 Task: Create Workspace IT Consulting Services Workspace description Manage and track sales performance and targets. Workspace type Education
Action: Mouse moved to (345, 50)
Screenshot: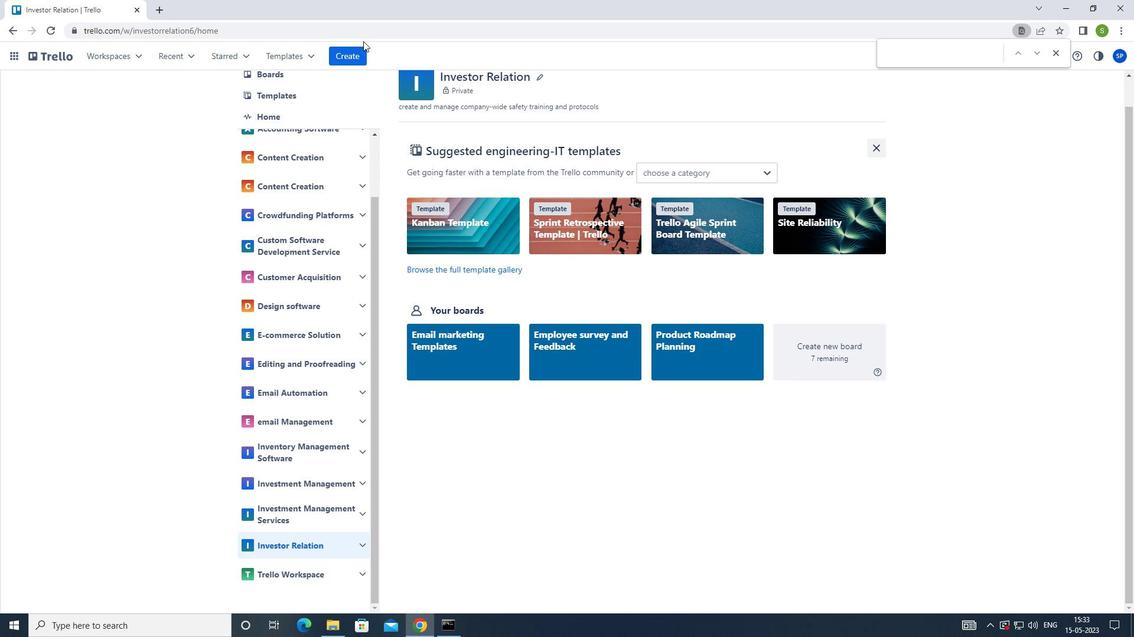 
Action: Mouse pressed left at (345, 50)
Screenshot: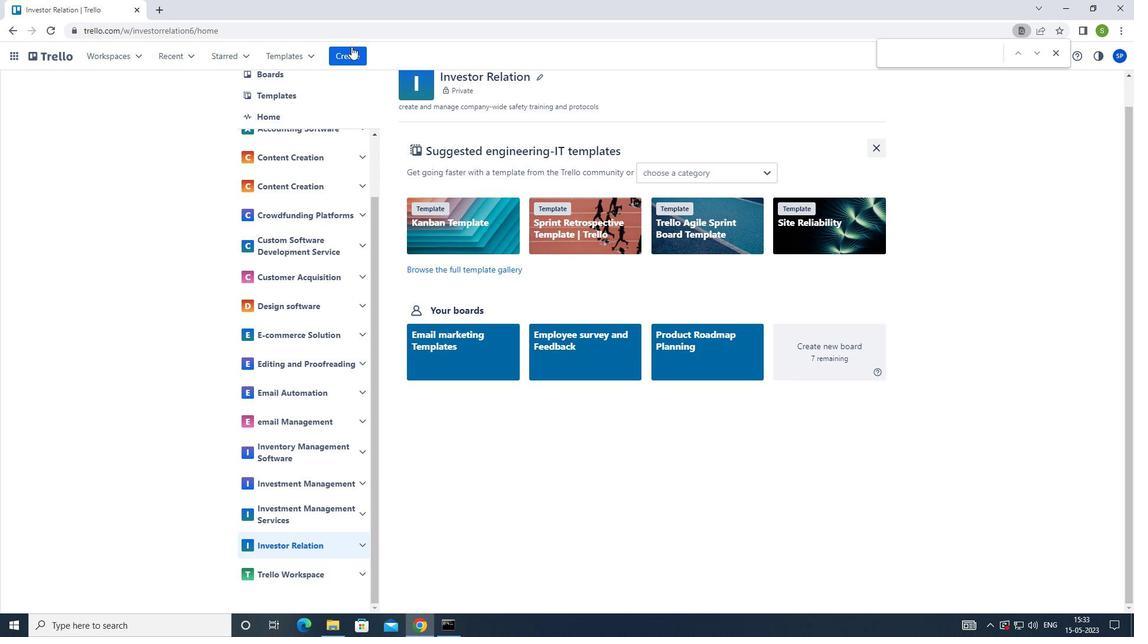 
Action: Mouse moved to (363, 184)
Screenshot: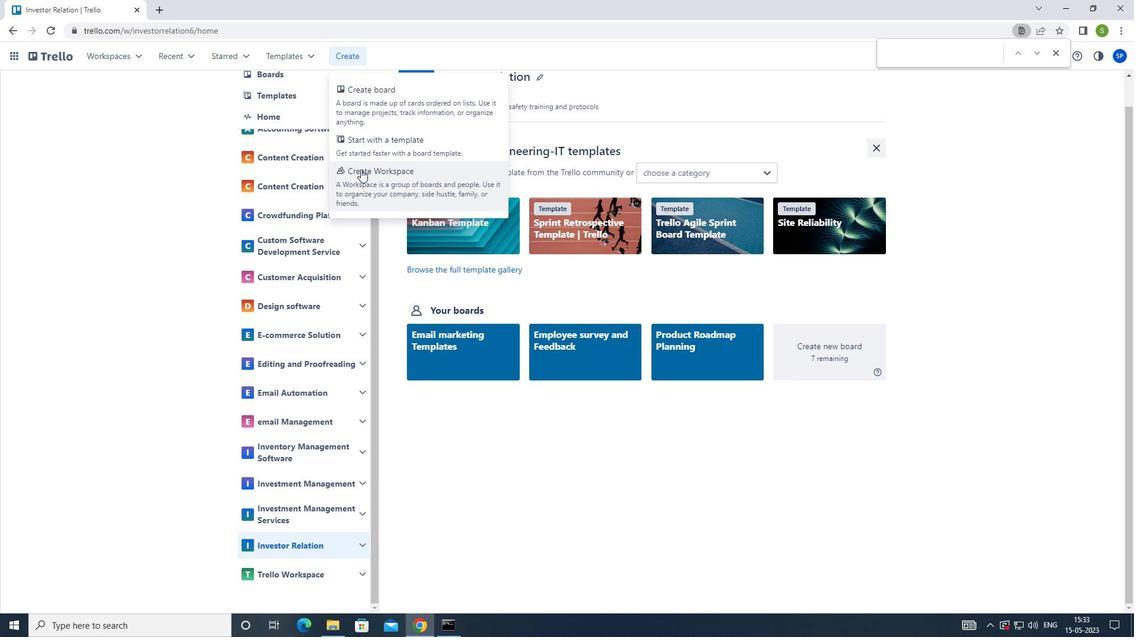 
Action: Mouse pressed left at (363, 184)
Screenshot: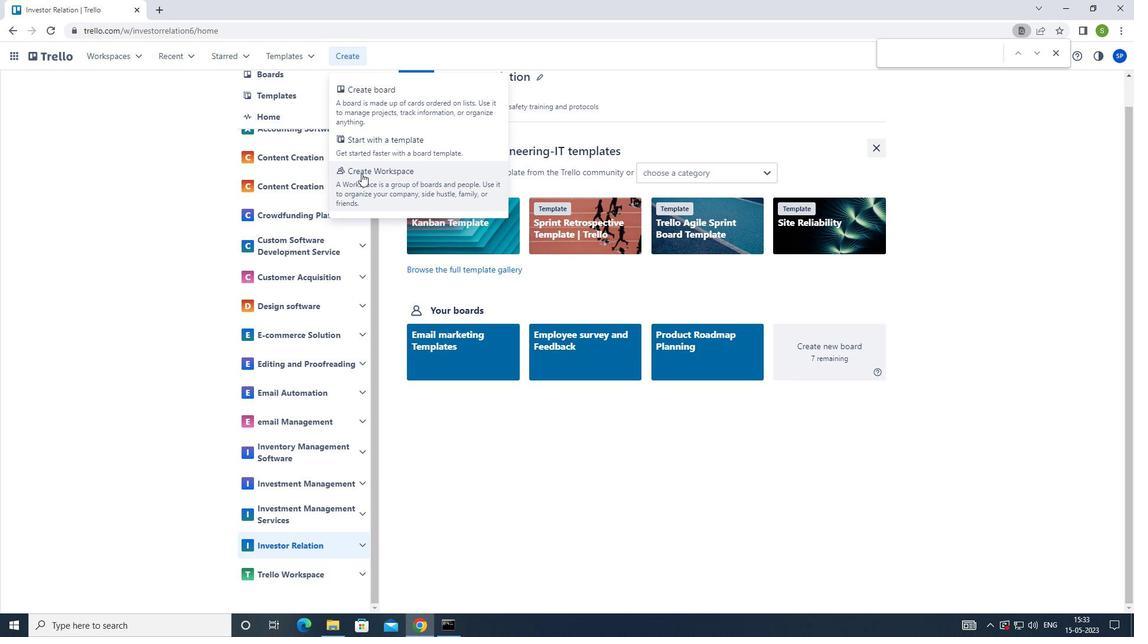 
Action: Mouse moved to (396, 165)
Screenshot: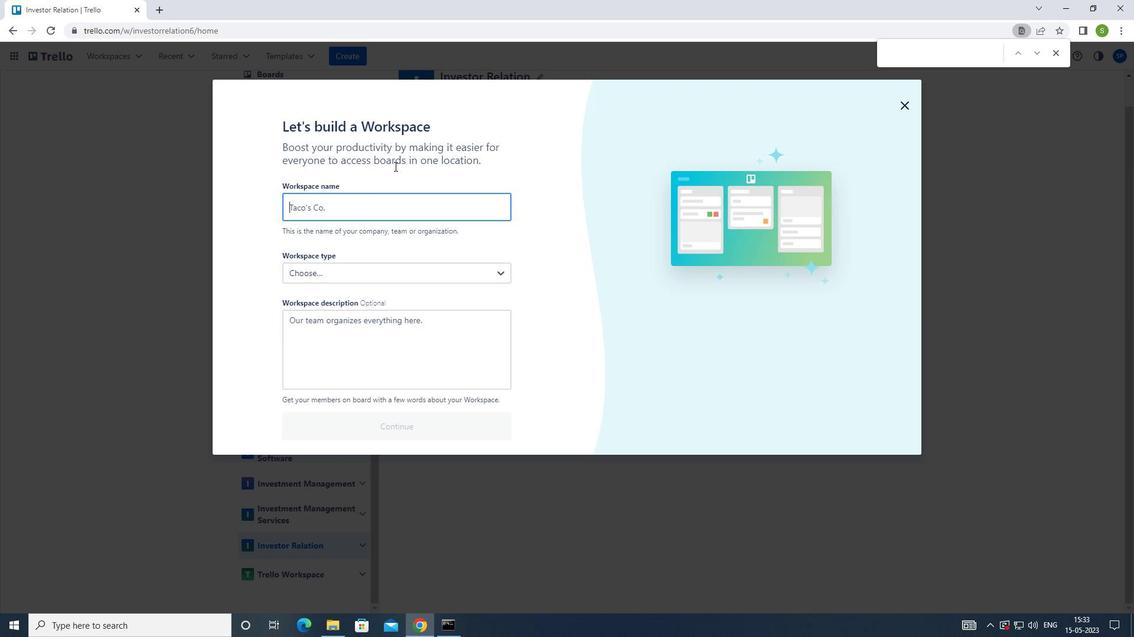 
Action: Key pressed <Key.shift_r>IT<Key.space><Key.shift>CONSULTING<Key.space><Key.shift>SERVICES
Screenshot: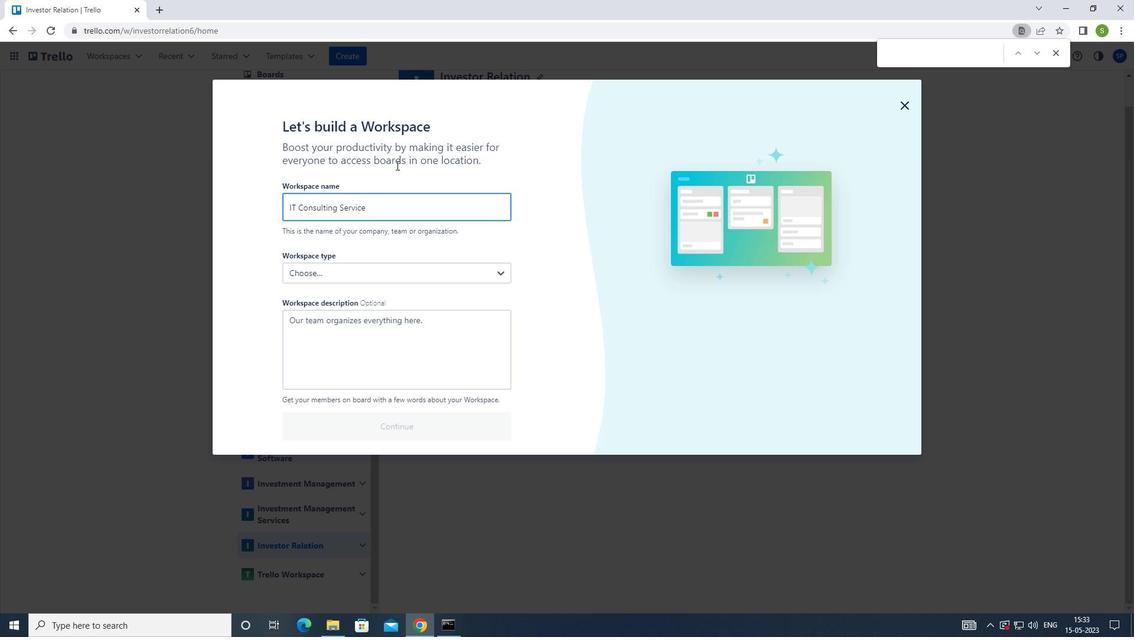
Action: Mouse moved to (337, 355)
Screenshot: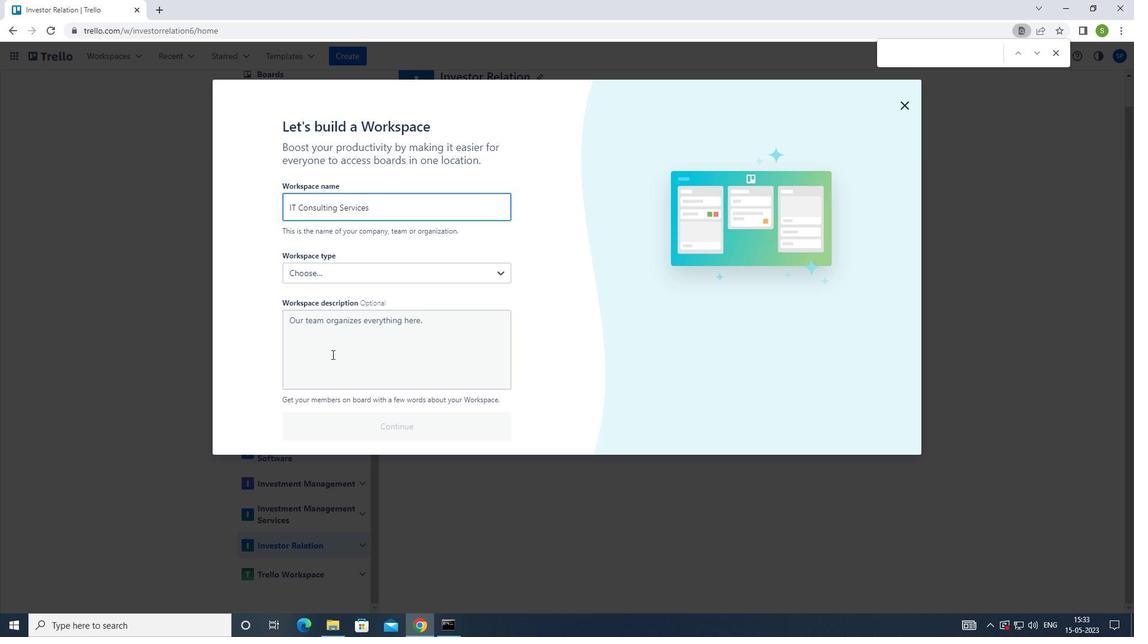 
Action: Mouse pressed left at (337, 355)
Screenshot: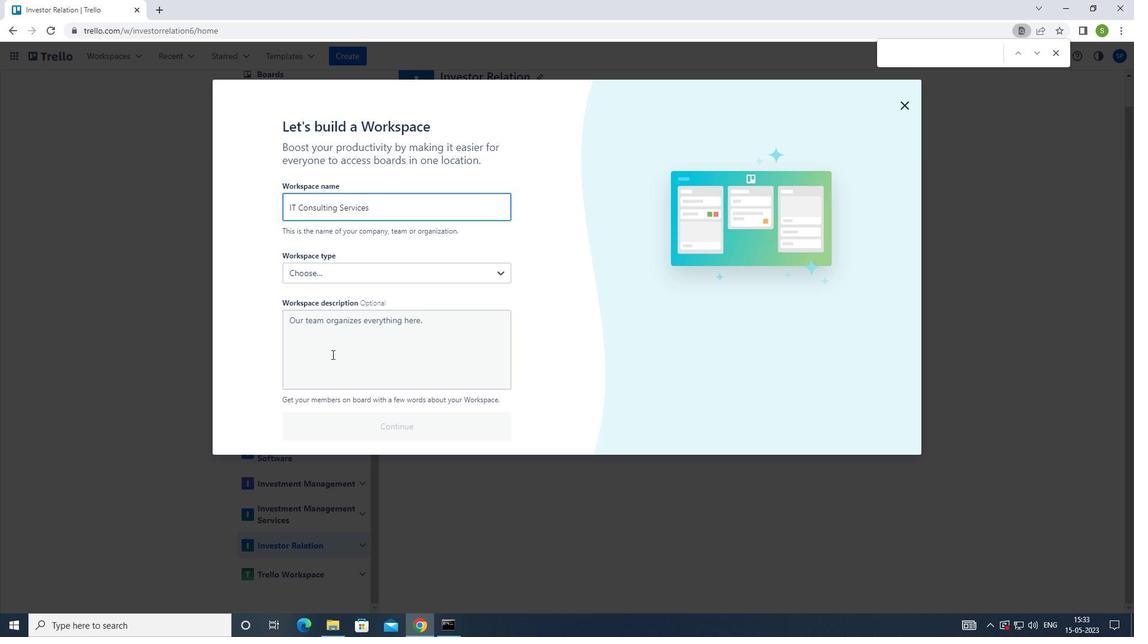 
Action: Mouse moved to (412, 297)
Screenshot: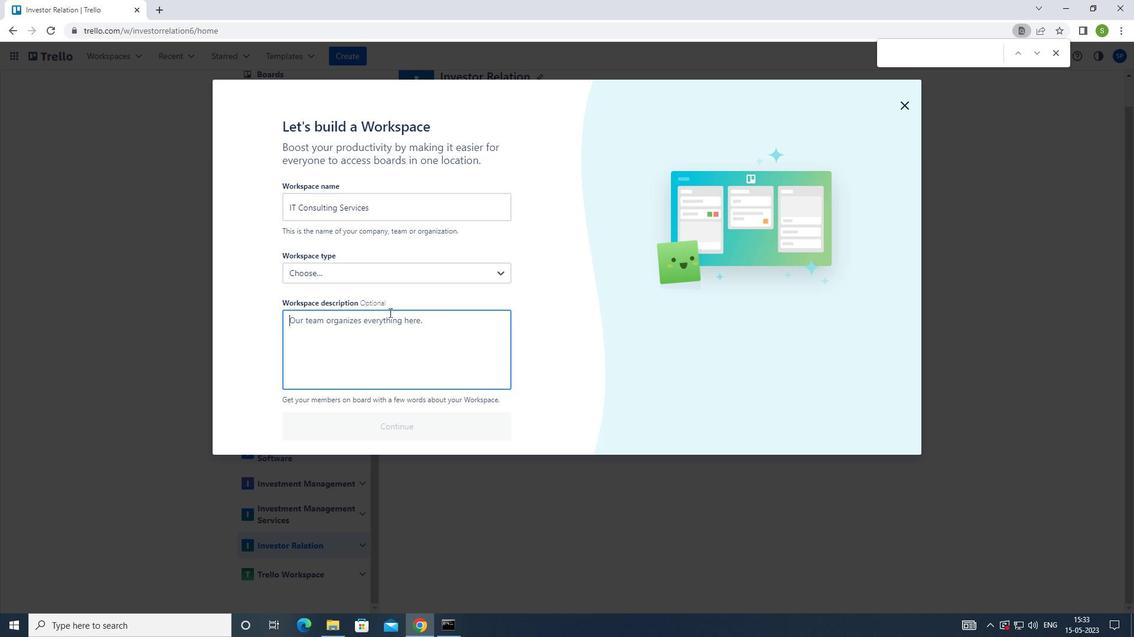 
Action: Key pressed MANAGE<Key.space>AND<Key.space>TRACK<Key.space>SALES<Key.space>PR<Key.backspace>ERFORMANCE<Key.space>AND<Key.space>TARGETS
Screenshot: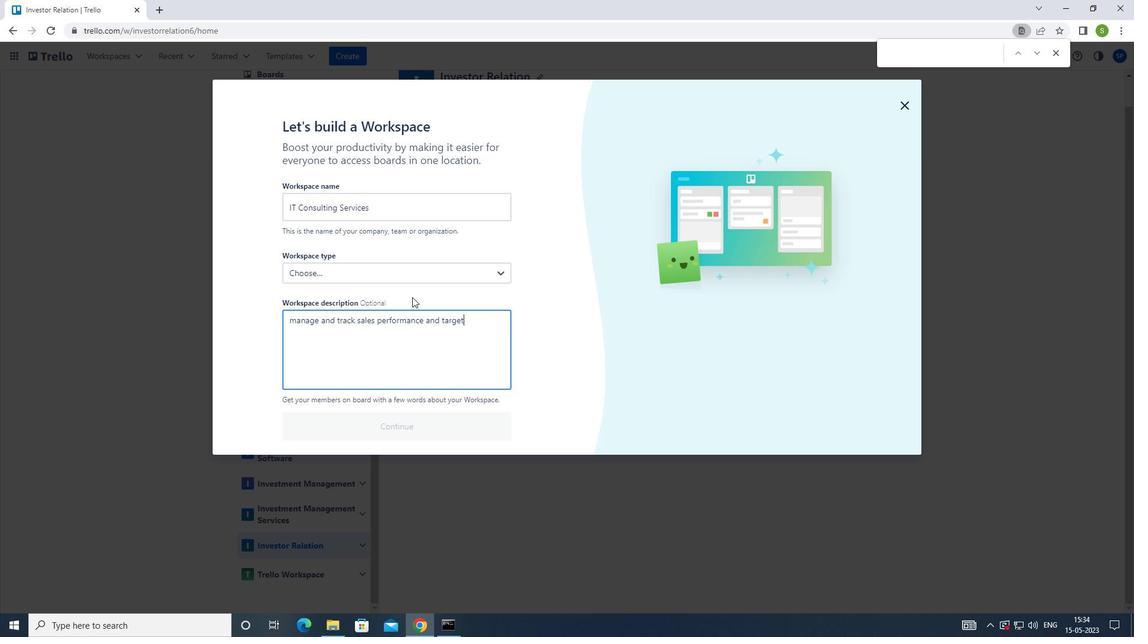 
Action: Mouse moved to (419, 274)
Screenshot: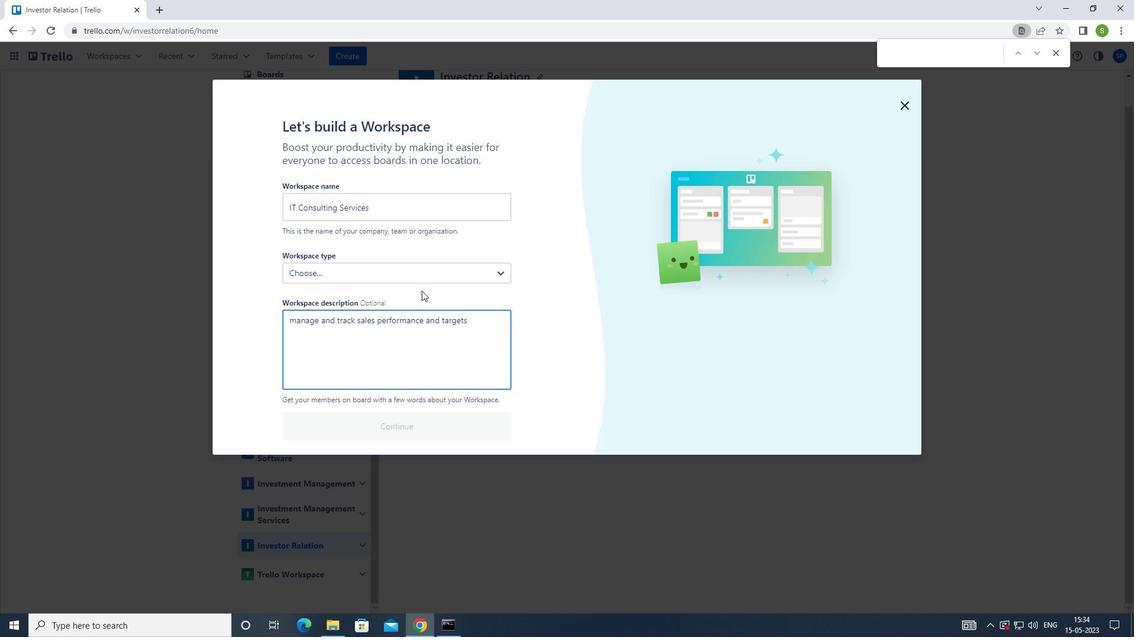 
Action: Mouse pressed left at (419, 274)
Screenshot: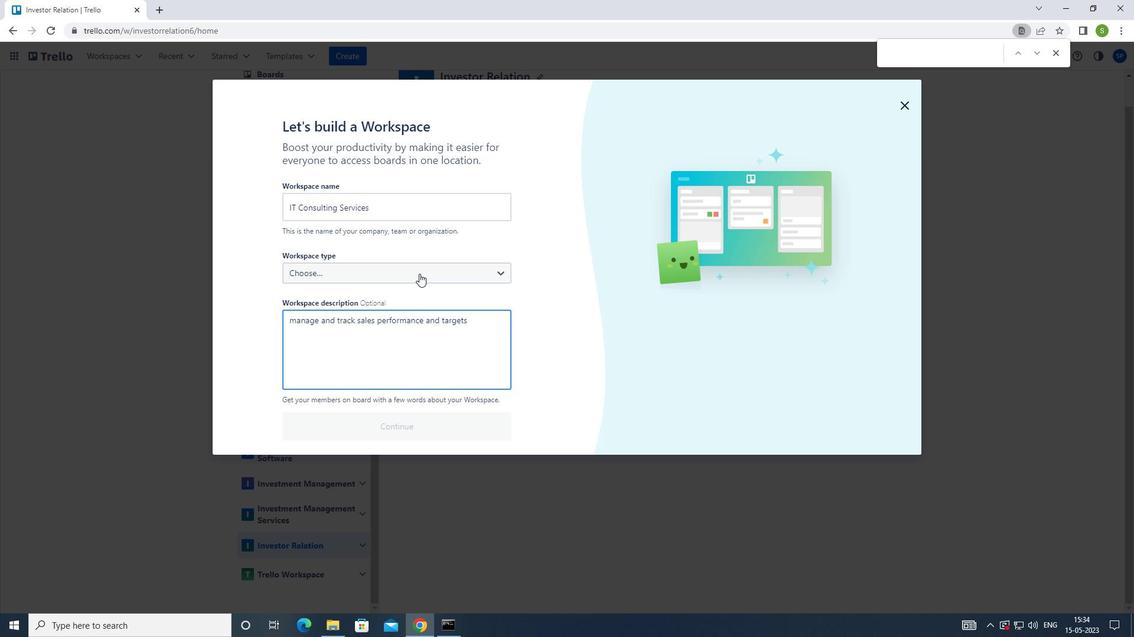 
Action: Mouse moved to (412, 298)
Screenshot: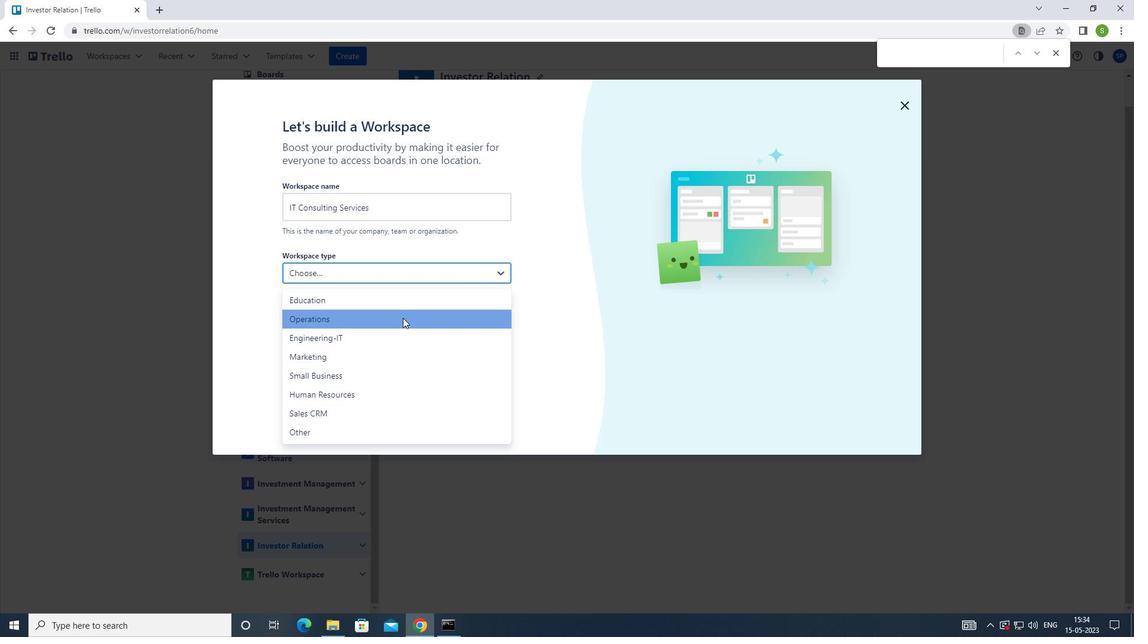 
Action: Mouse pressed left at (412, 298)
Screenshot: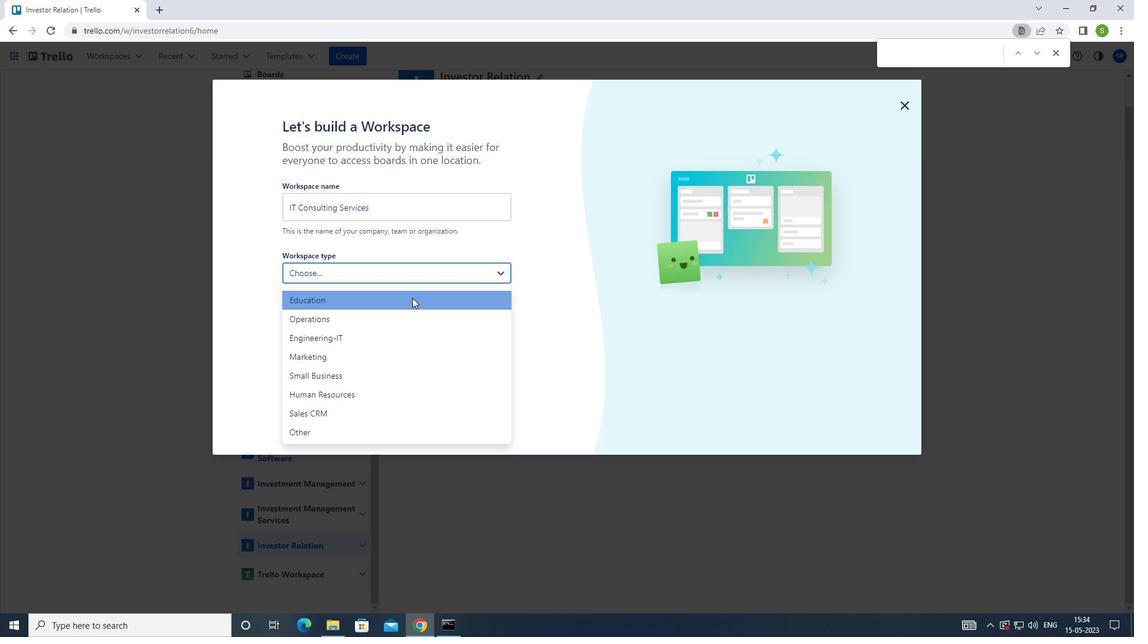 
Action: Mouse moved to (418, 431)
Screenshot: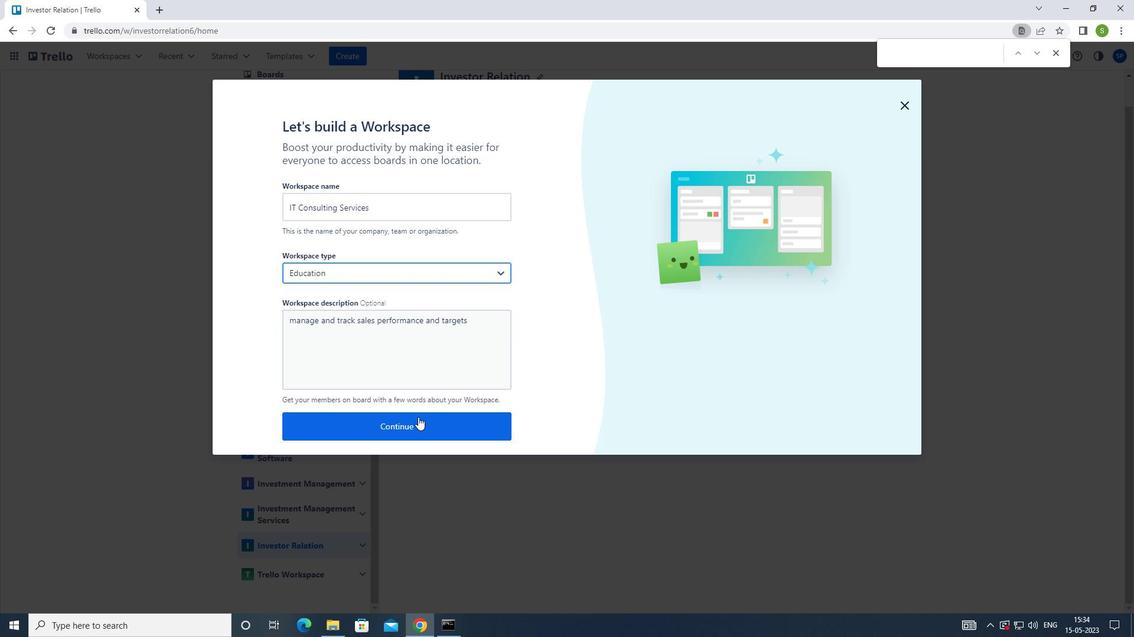 
Action: Mouse pressed left at (418, 431)
Screenshot: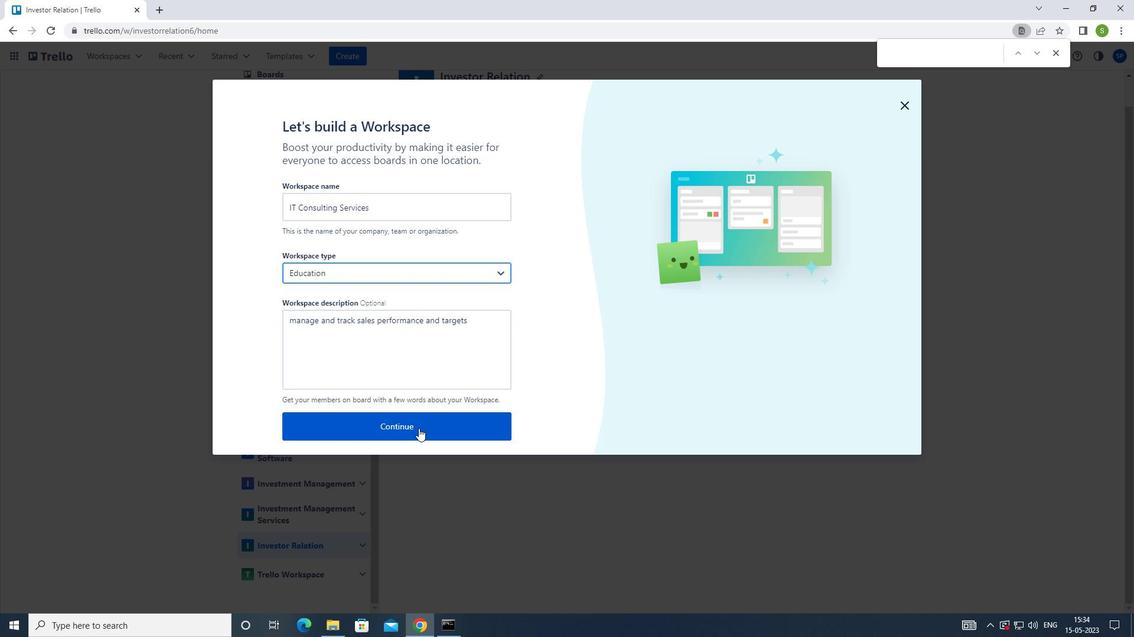 
Action: Mouse moved to (427, 423)
Screenshot: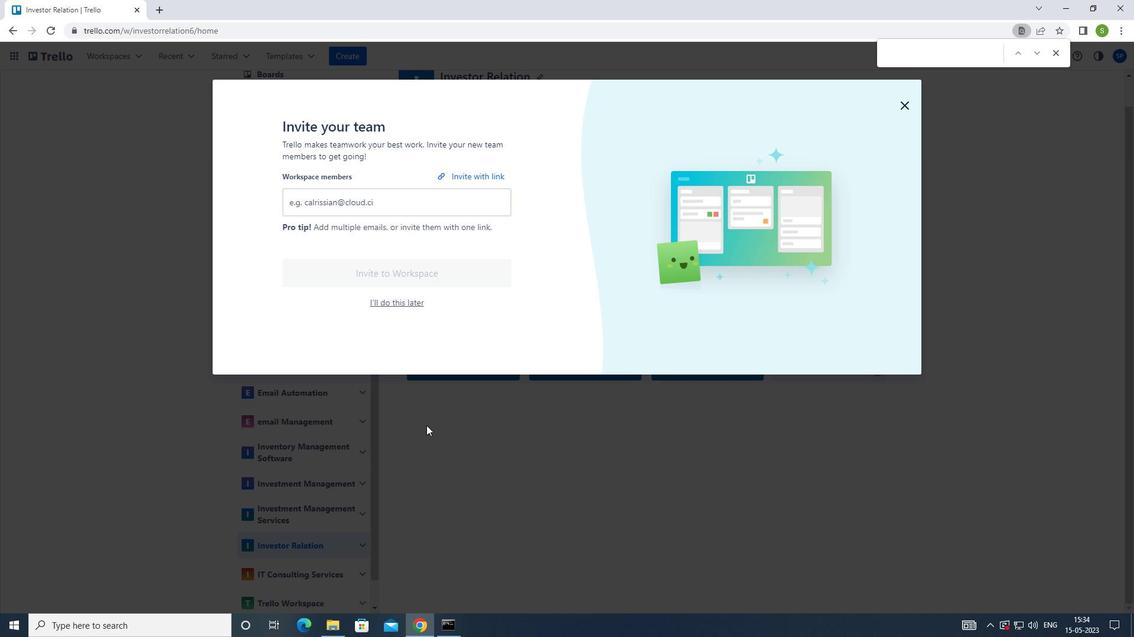 
Action: Key pressed <Key.f8>
Screenshot: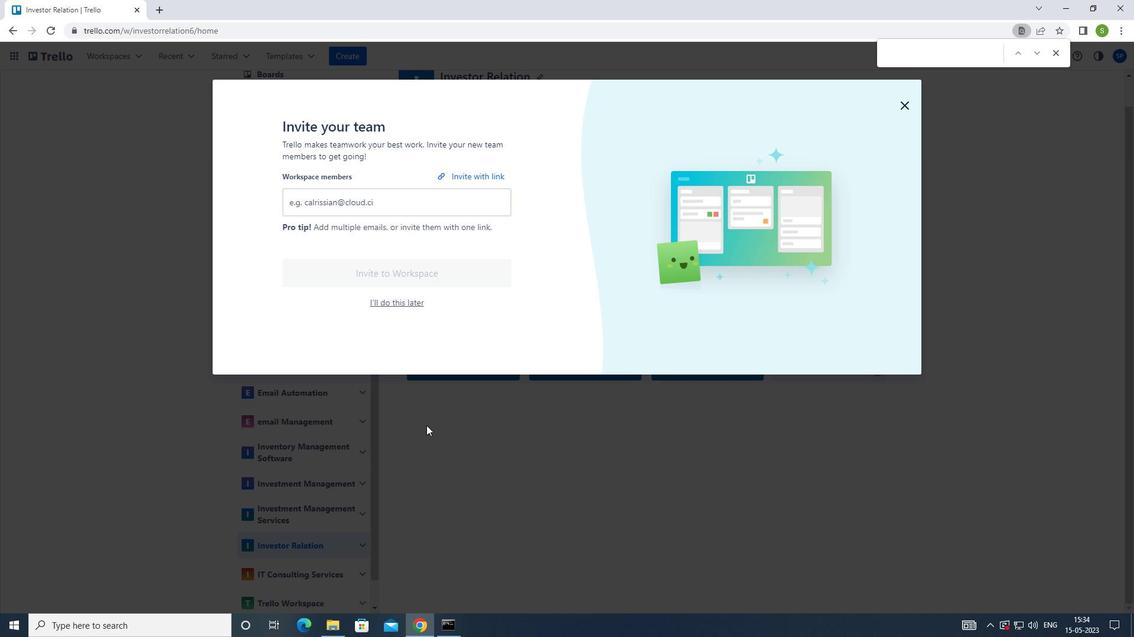 
